 Task: Create a due date automation trigger when advanced on, on the wednesday of the week before a card is due add fields without custom fields "Resume" completed at 11:00 AM.
Action: Mouse moved to (963, 75)
Screenshot: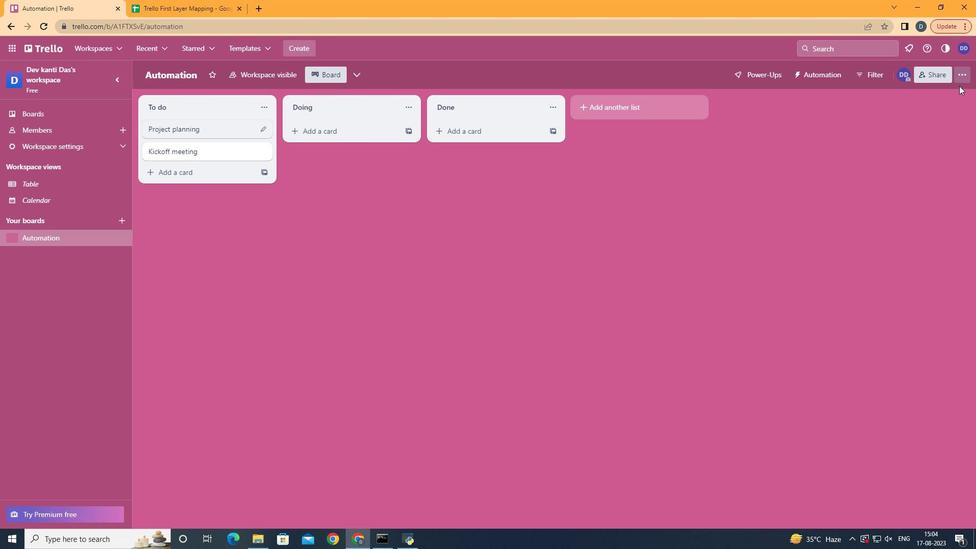 
Action: Mouse pressed left at (963, 75)
Screenshot: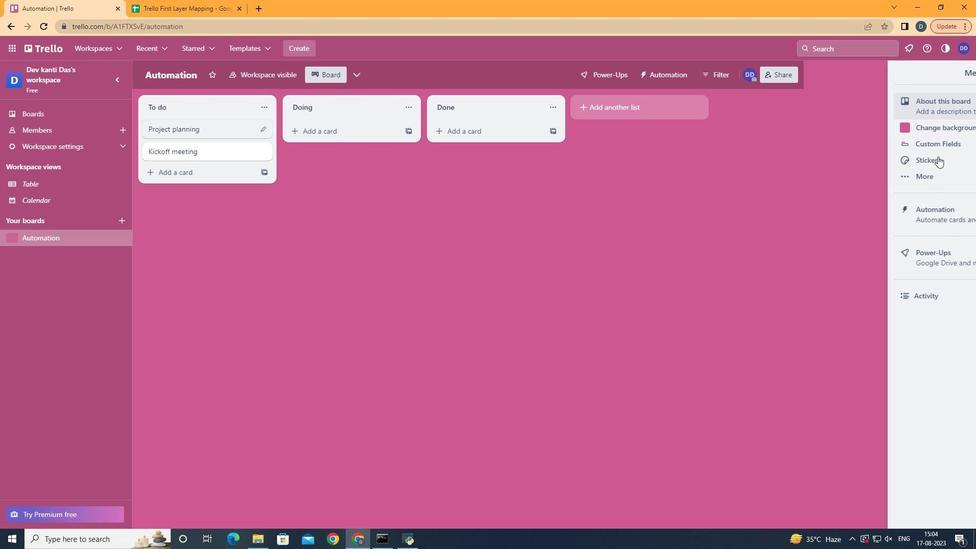 
Action: Mouse moved to (908, 215)
Screenshot: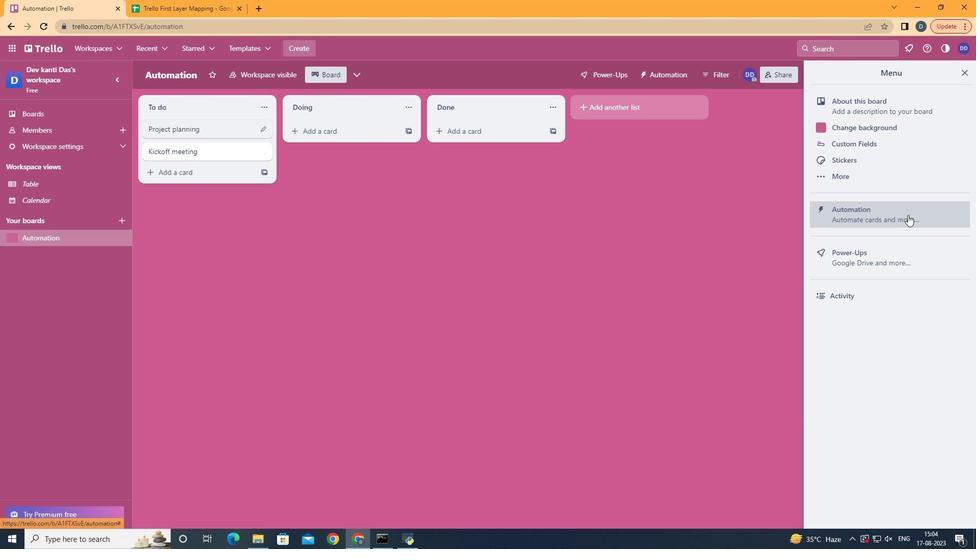 
Action: Mouse pressed left at (908, 215)
Screenshot: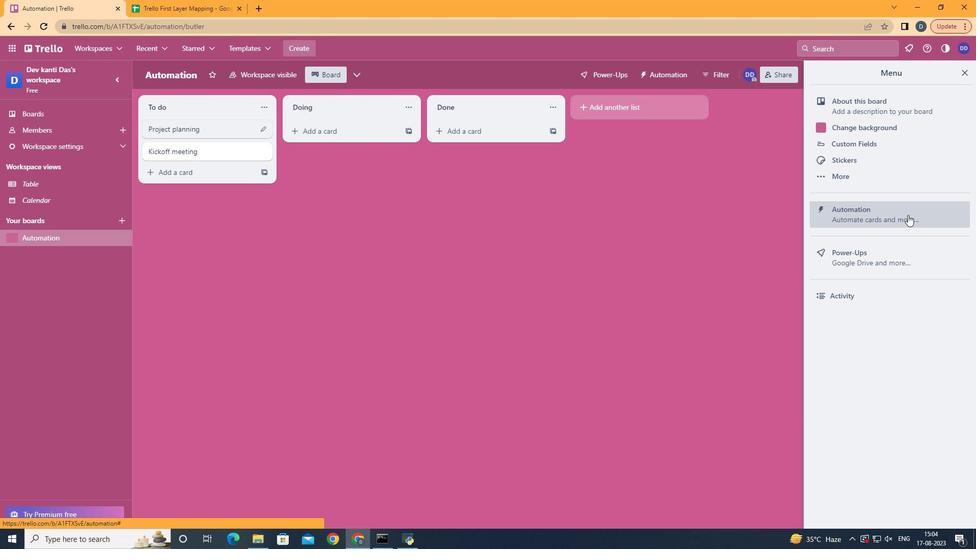 
Action: Mouse moved to (157, 208)
Screenshot: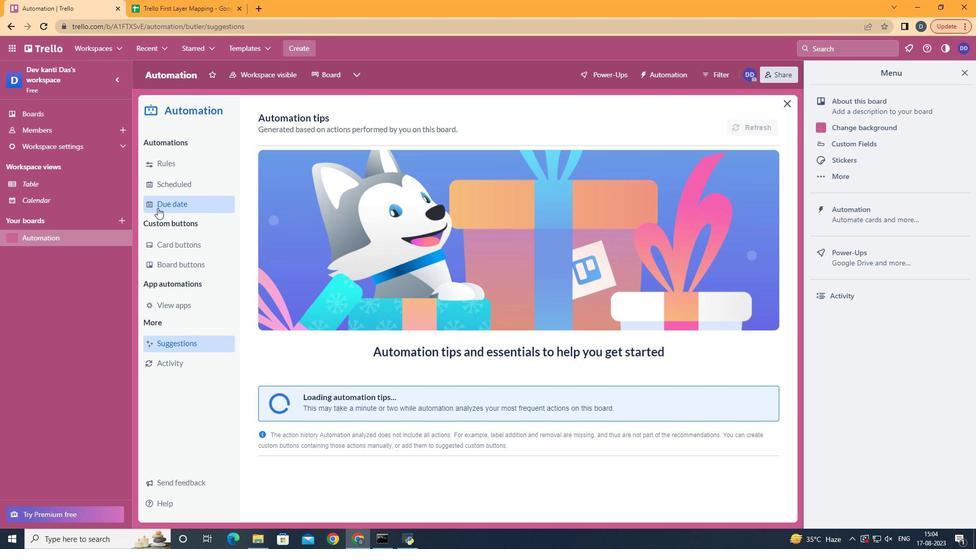 
Action: Mouse pressed left at (157, 208)
Screenshot: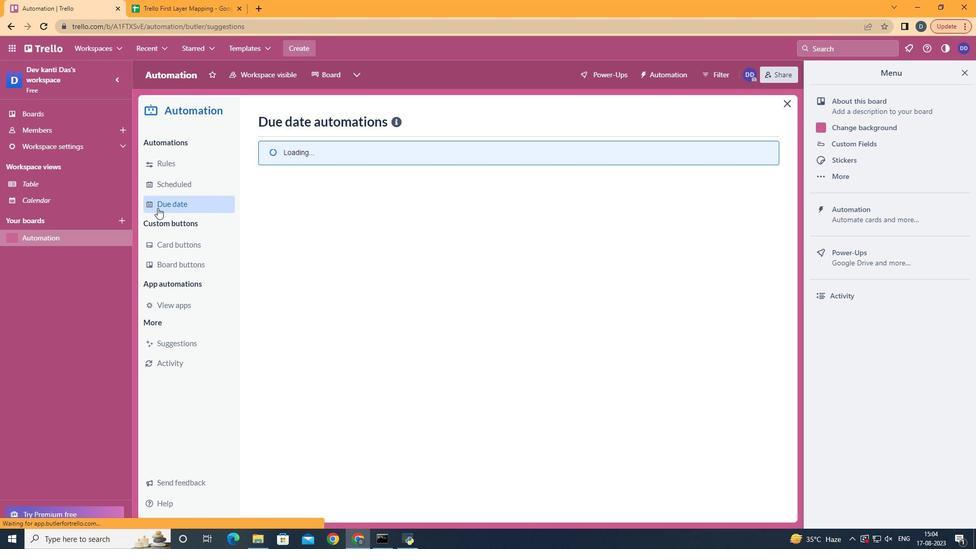 
Action: Mouse moved to (721, 119)
Screenshot: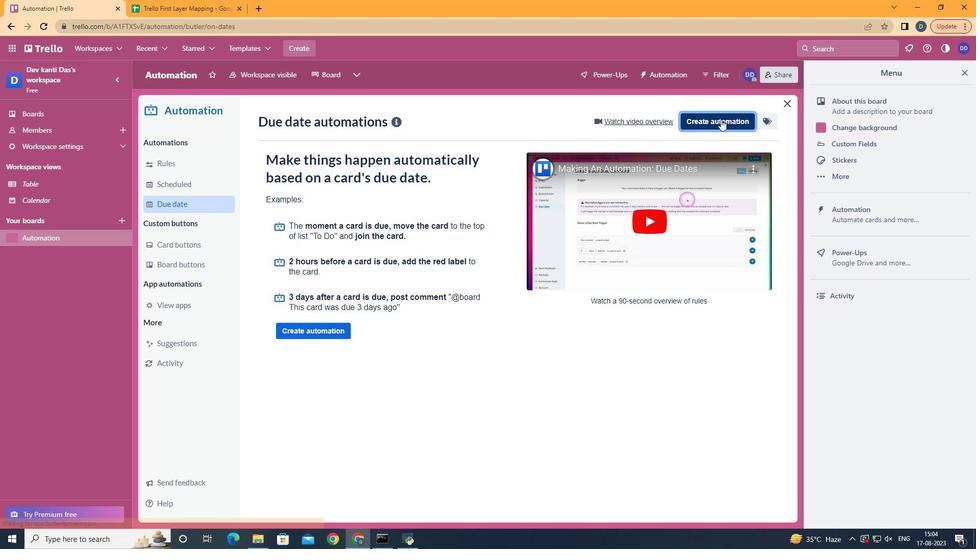 
Action: Mouse pressed left at (721, 119)
Screenshot: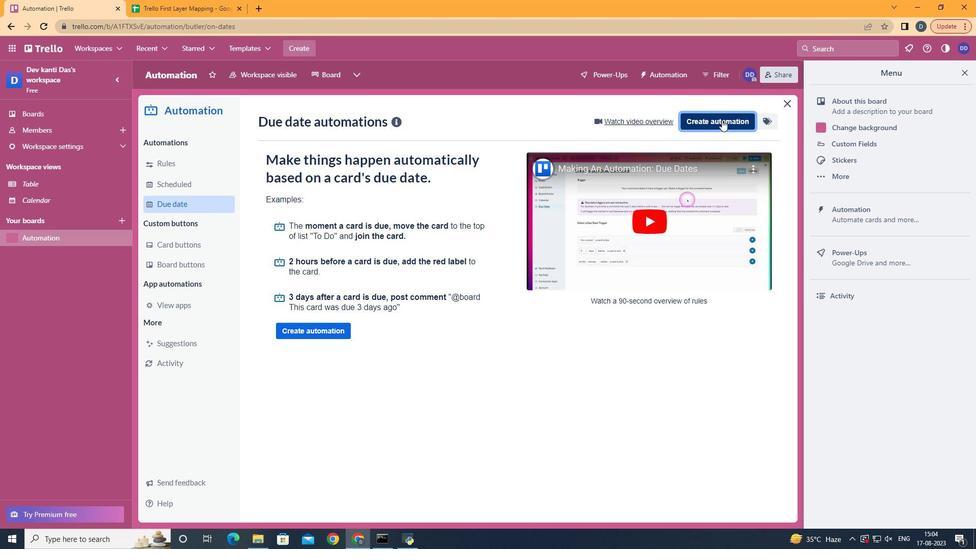 
Action: Mouse moved to (521, 218)
Screenshot: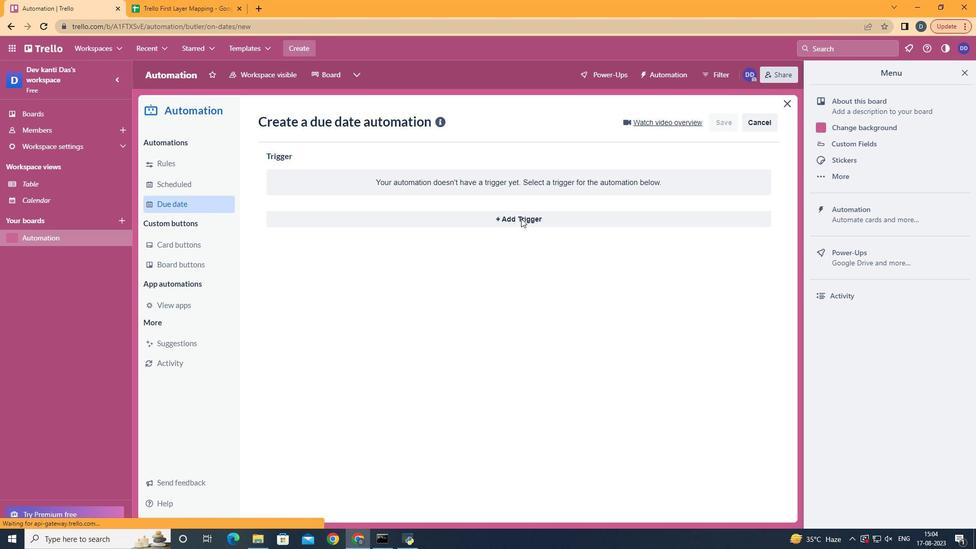 
Action: Mouse pressed left at (521, 218)
Screenshot: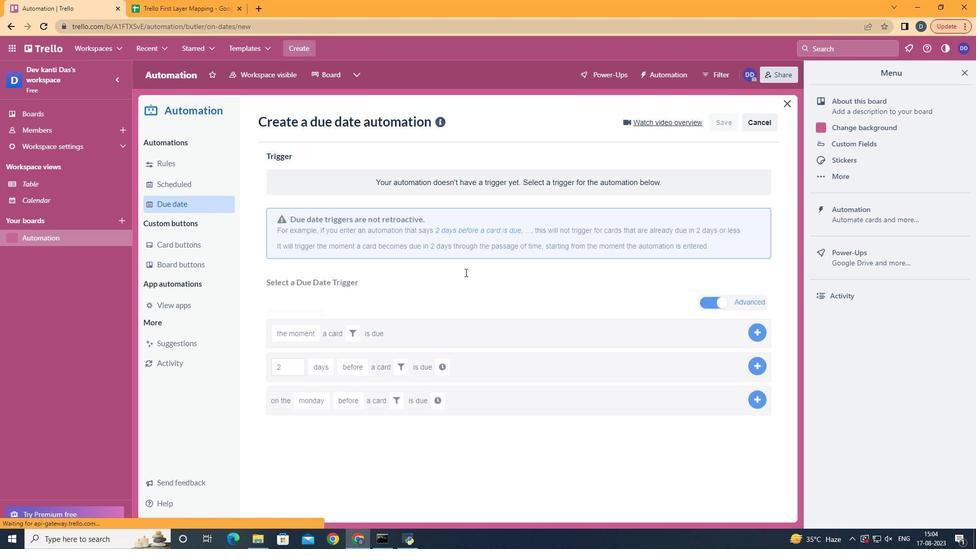 
Action: Mouse moved to (330, 303)
Screenshot: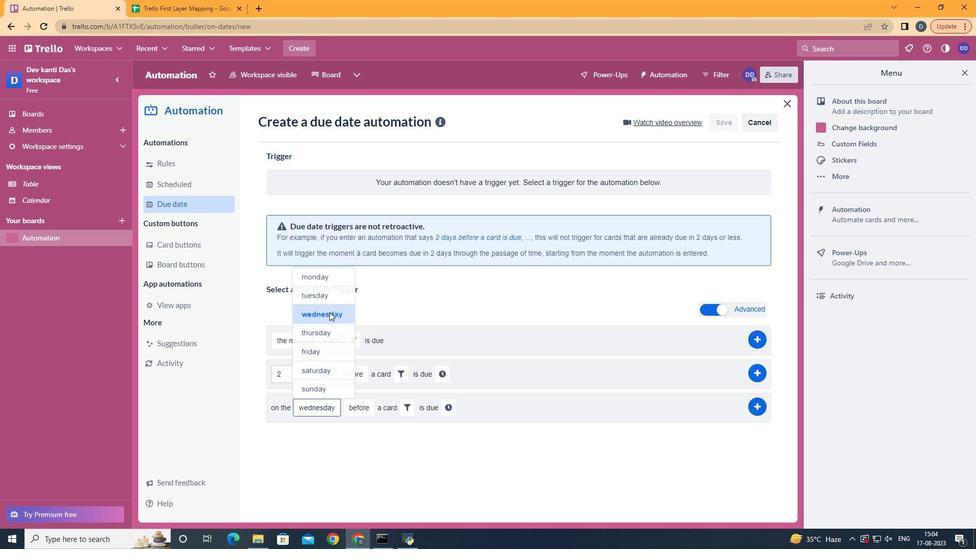 
Action: Mouse pressed left at (330, 303)
Screenshot: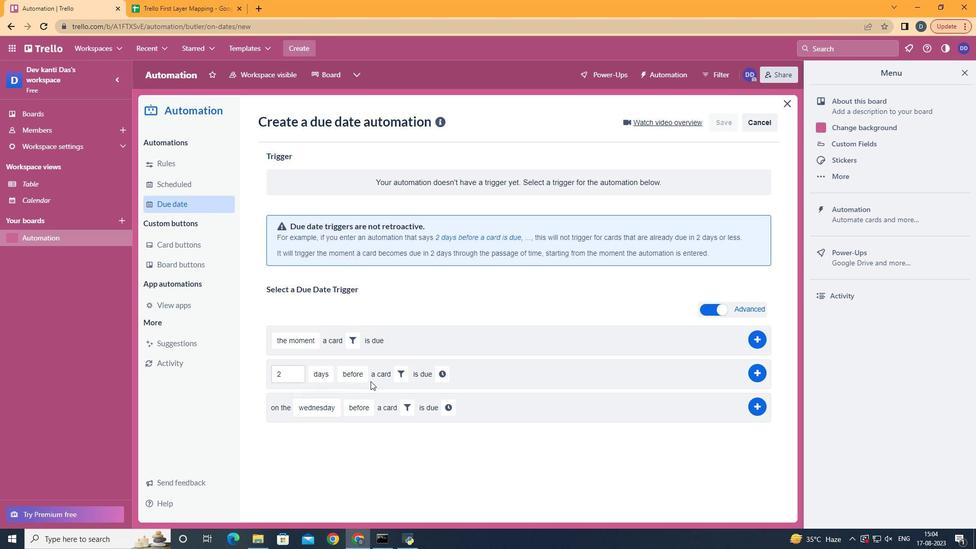 
Action: Mouse moved to (365, 488)
Screenshot: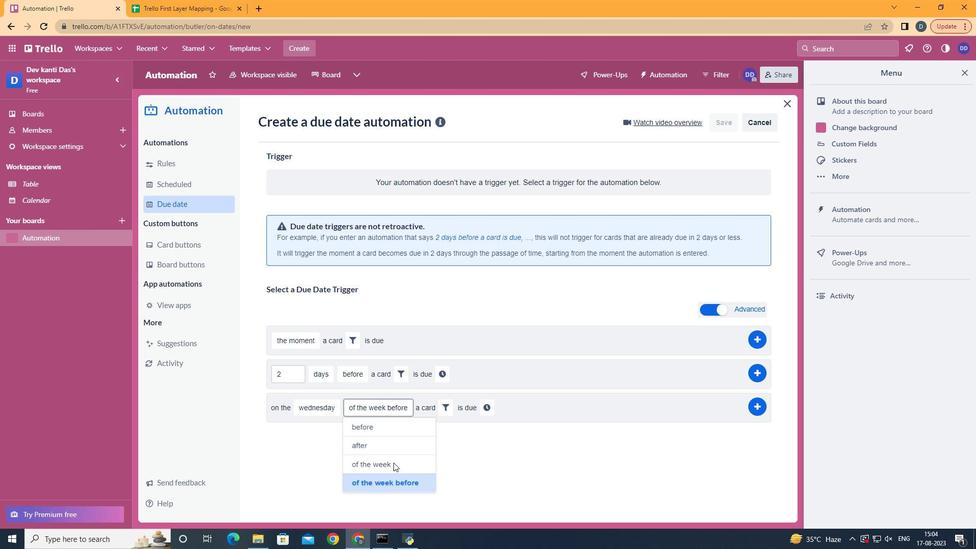 
Action: Mouse pressed left at (365, 488)
Screenshot: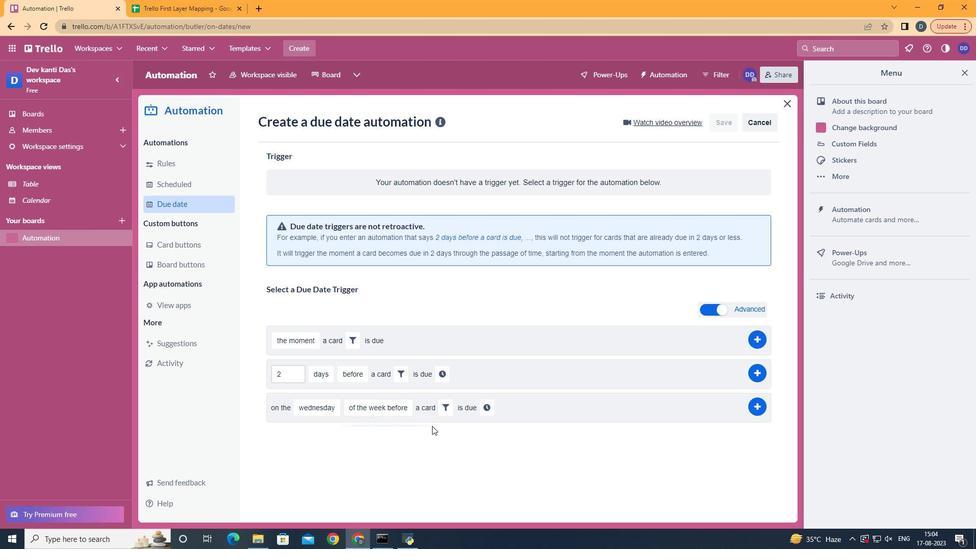 
Action: Mouse moved to (439, 416)
Screenshot: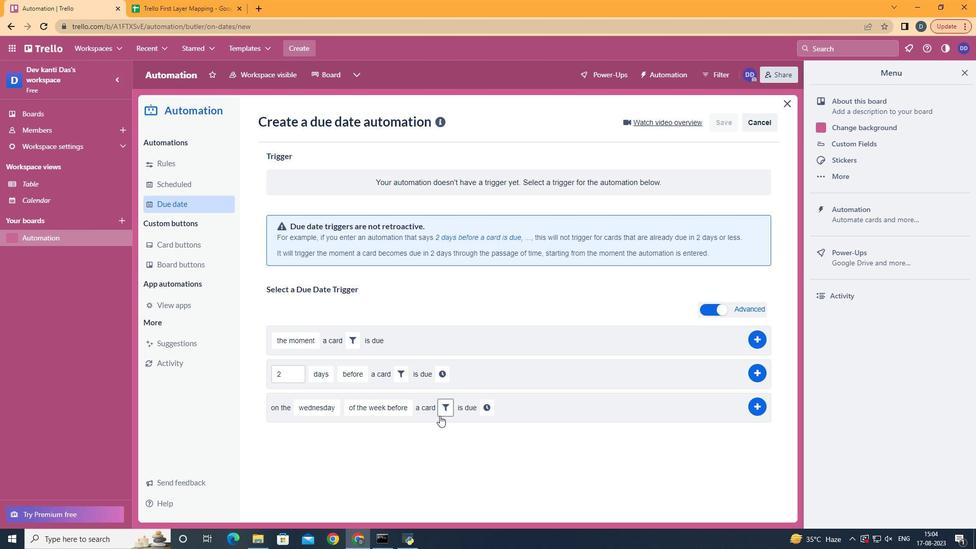 
Action: Mouse pressed left at (439, 416)
Screenshot: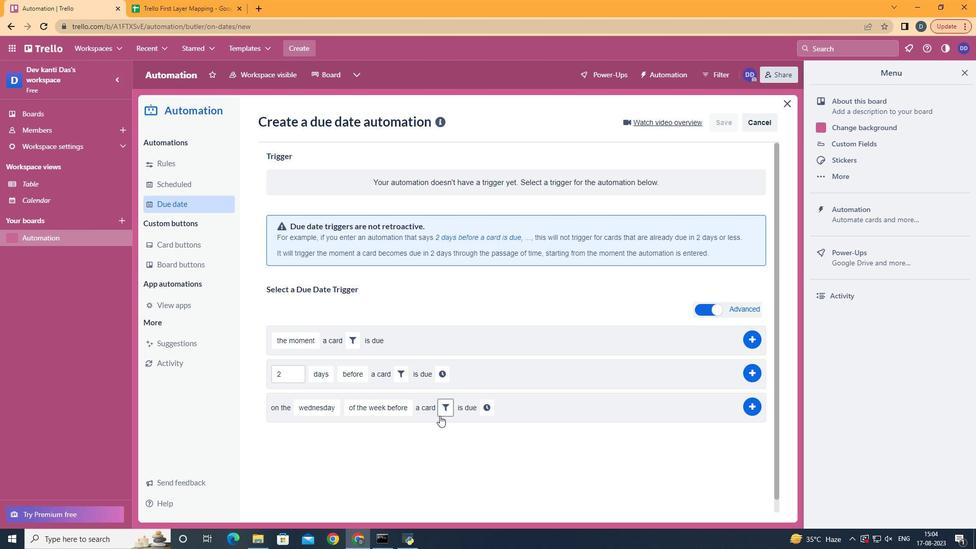 
Action: Mouse moved to (618, 437)
Screenshot: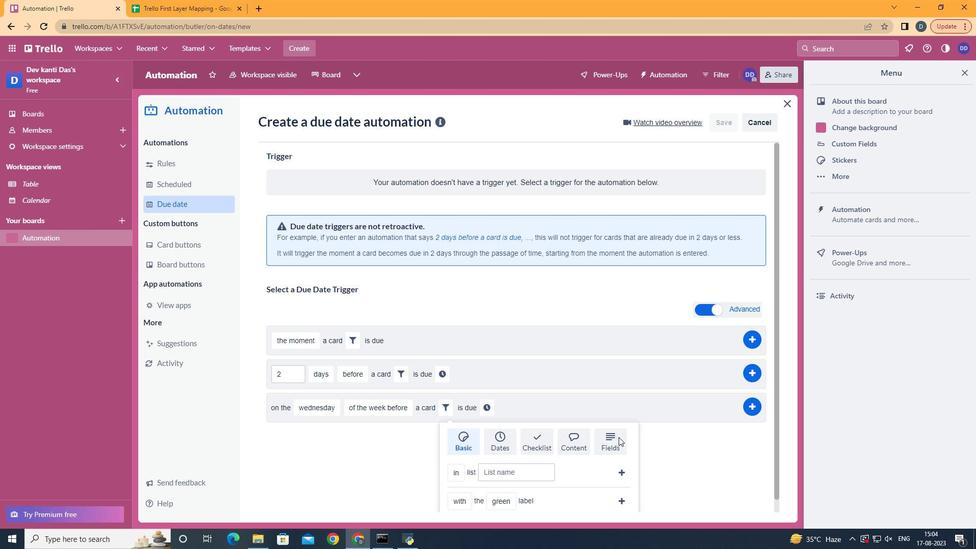 
Action: Mouse pressed left at (618, 437)
Screenshot: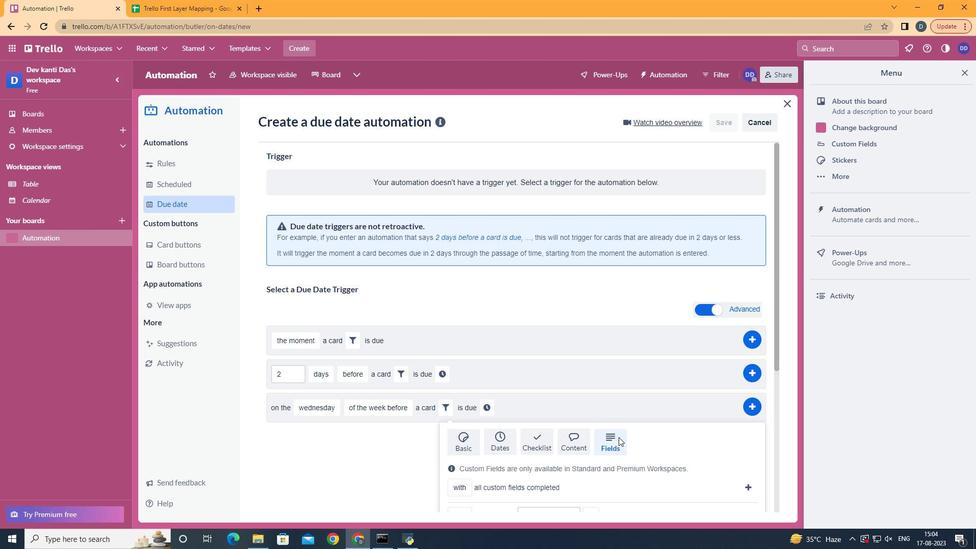 
Action: Mouse scrolled (618, 436) with delta (0, 0)
Screenshot: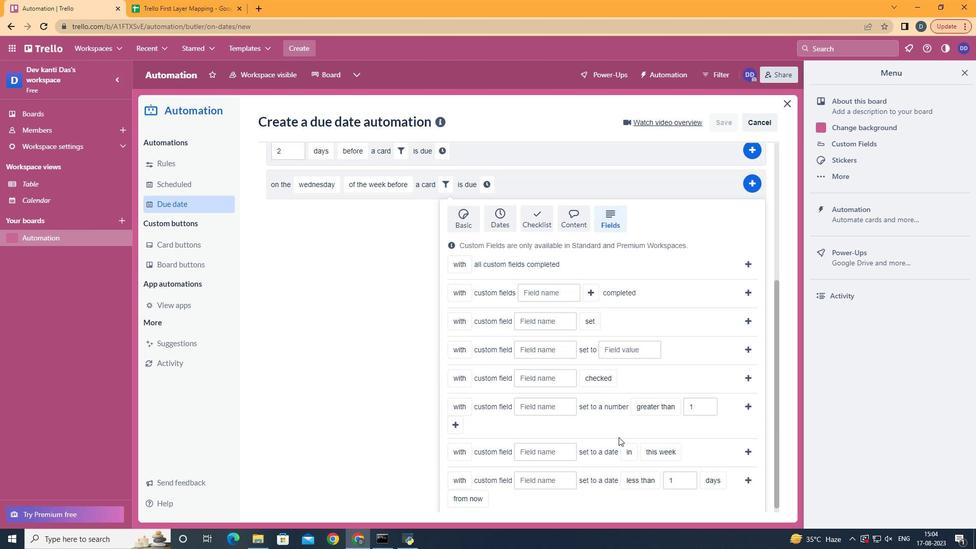 
Action: Mouse scrolled (618, 436) with delta (0, 0)
Screenshot: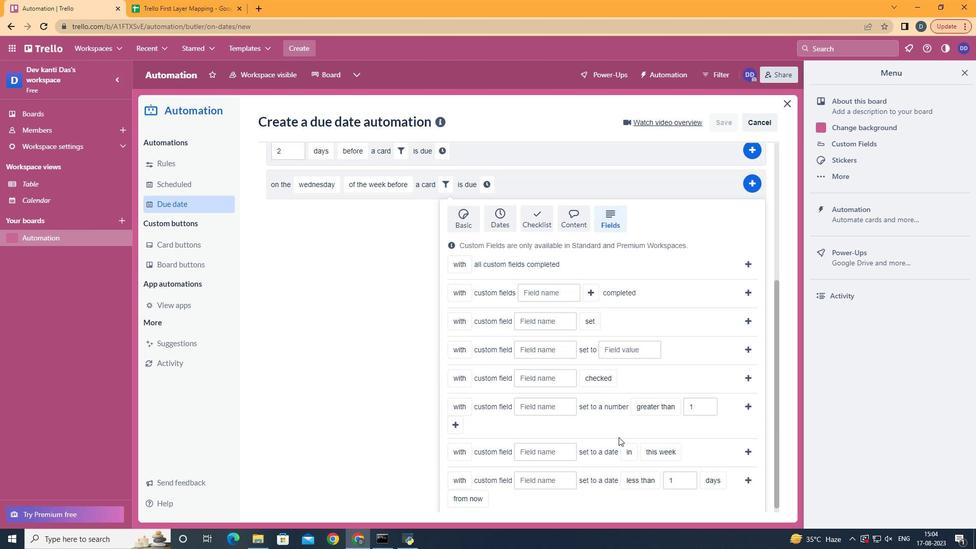 
Action: Mouse scrolled (618, 436) with delta (0, 0)
Screenshot: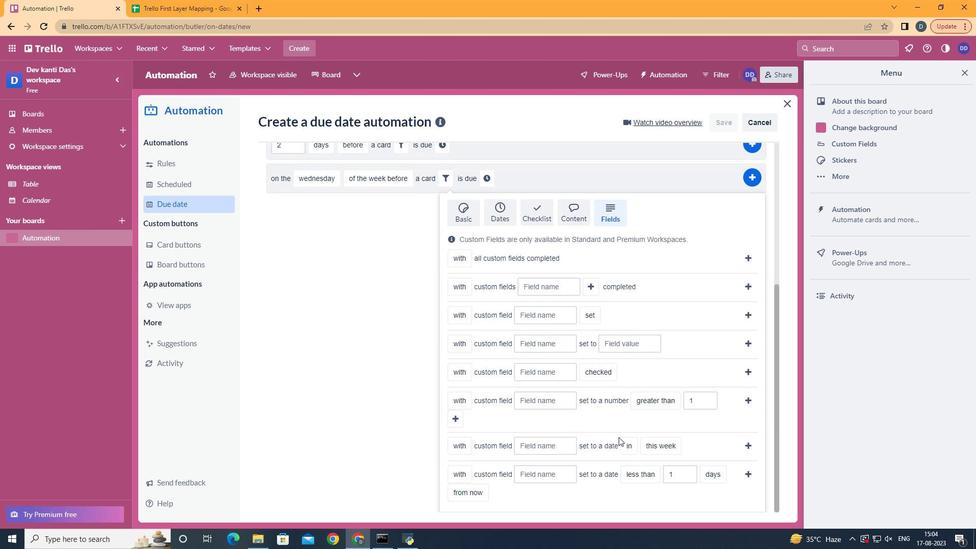 
Action: Mouse scrolled (618, 436) with delta (0, 0)
Screenshot: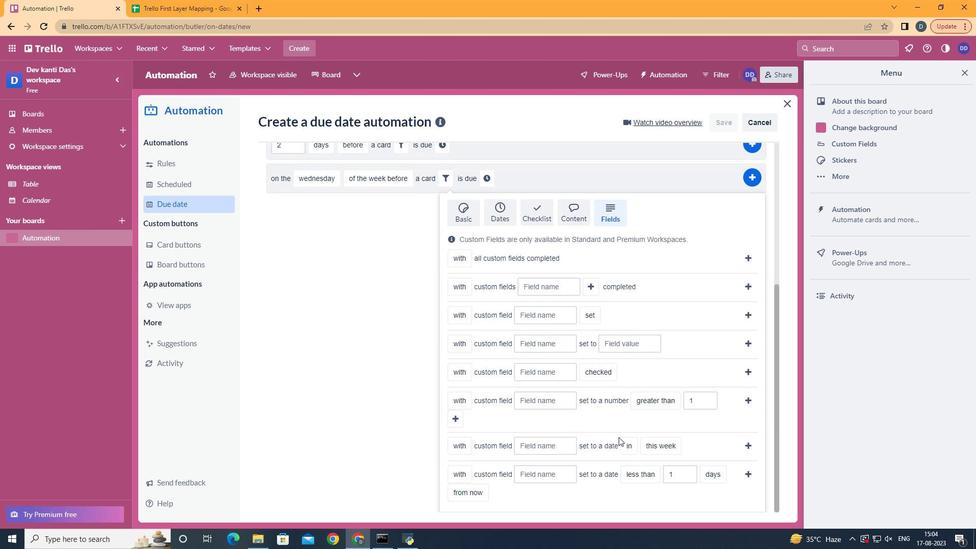 
Action: Mouse scrolled (618, 436) with delta (0, 0)
Screenshot: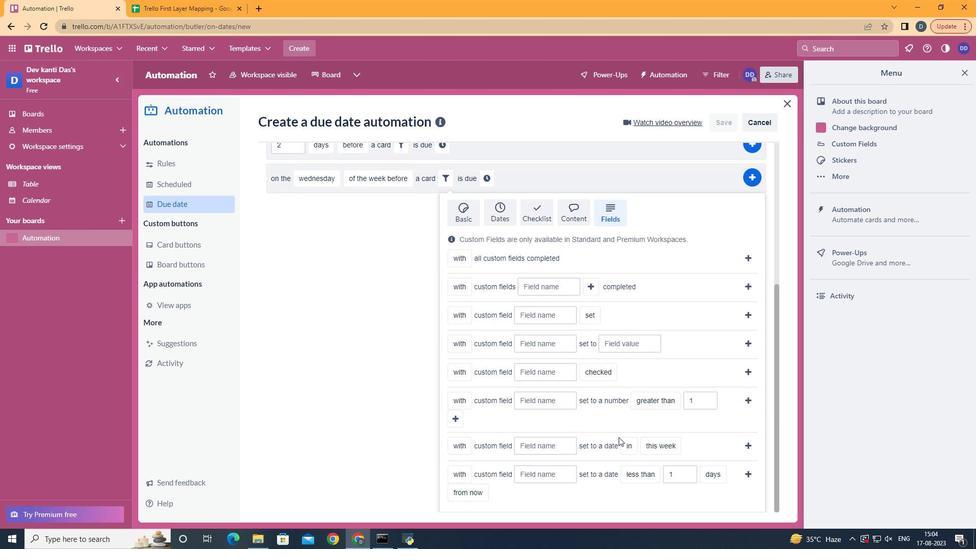 
Action: Mouse moved to (475, 332)
Screenshot: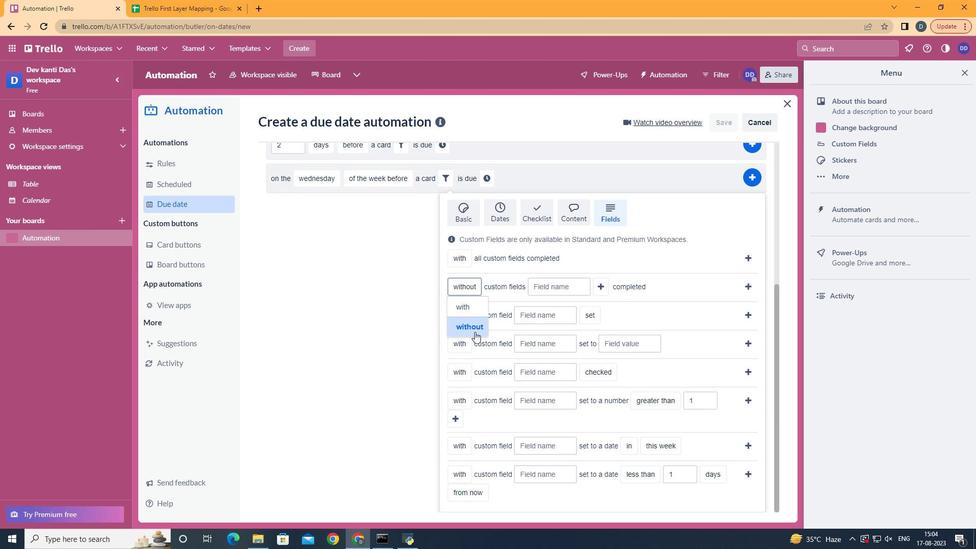 
Action: Mouse pressed left at (475, 332)
Screenshot: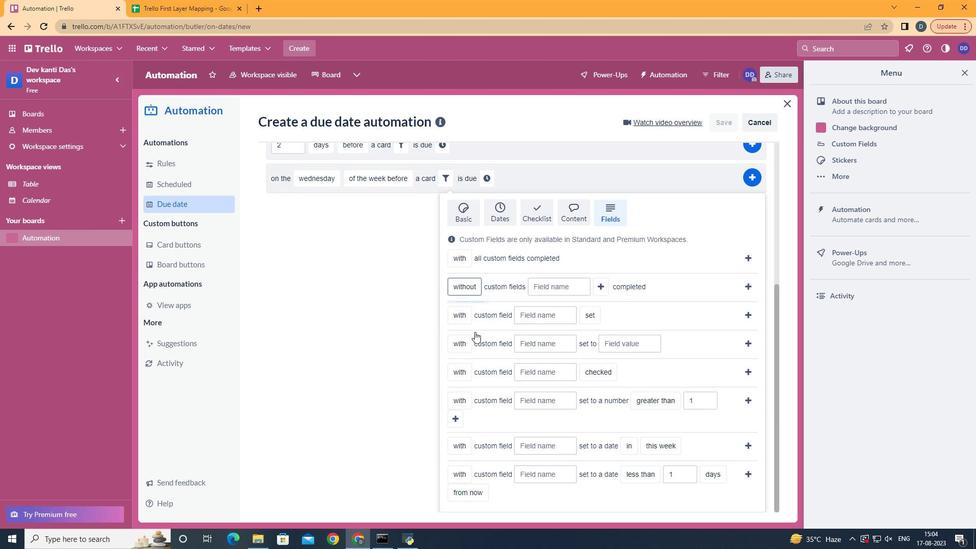 
Action: Mouse moved to (561, 279)
Screenshot: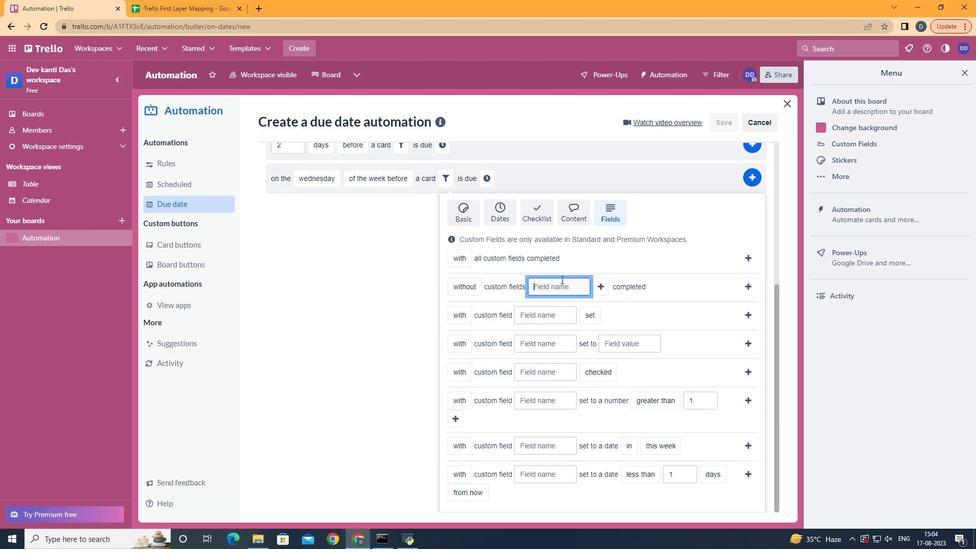 
Action: Mouse pressed left at (561, 279)
Screenshot: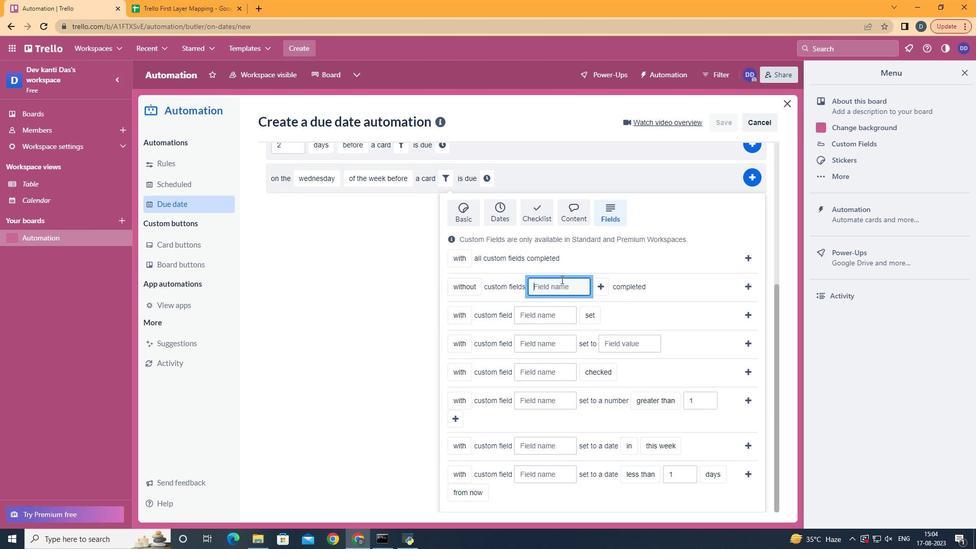 
Action: Mouse moved to (566, 285)
Screenshot: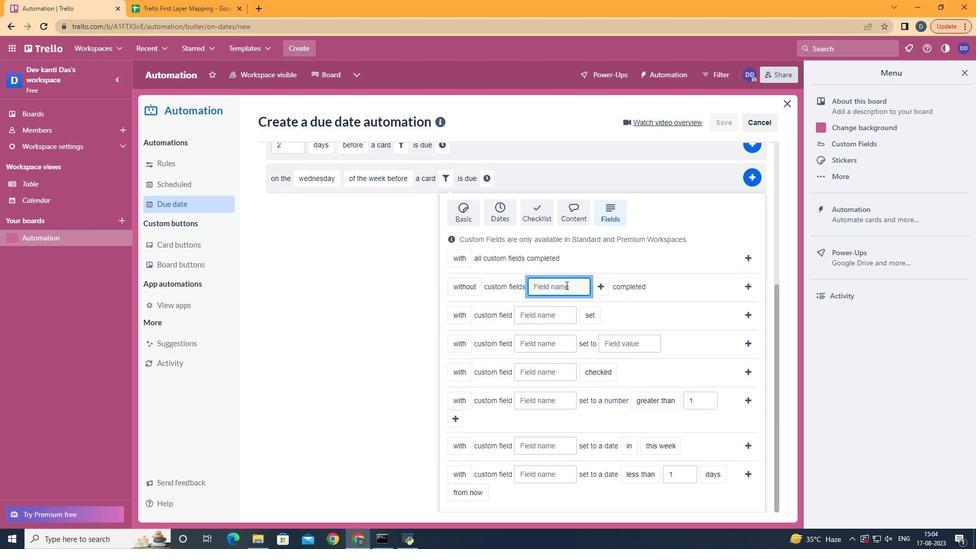 
Action: Key pressed <Key.shift>Resume
Screenshot: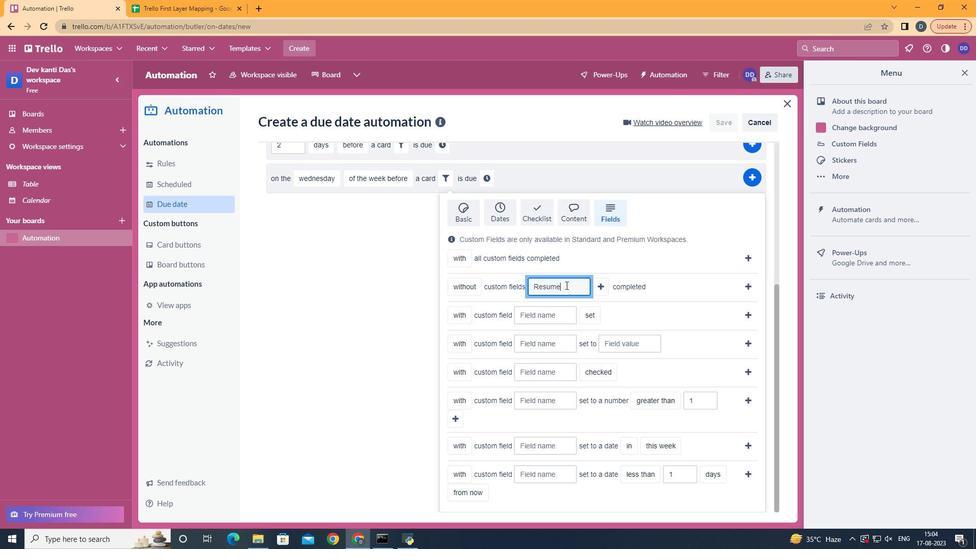 
Action: Mouse moved to (743, 284)
Screenshot: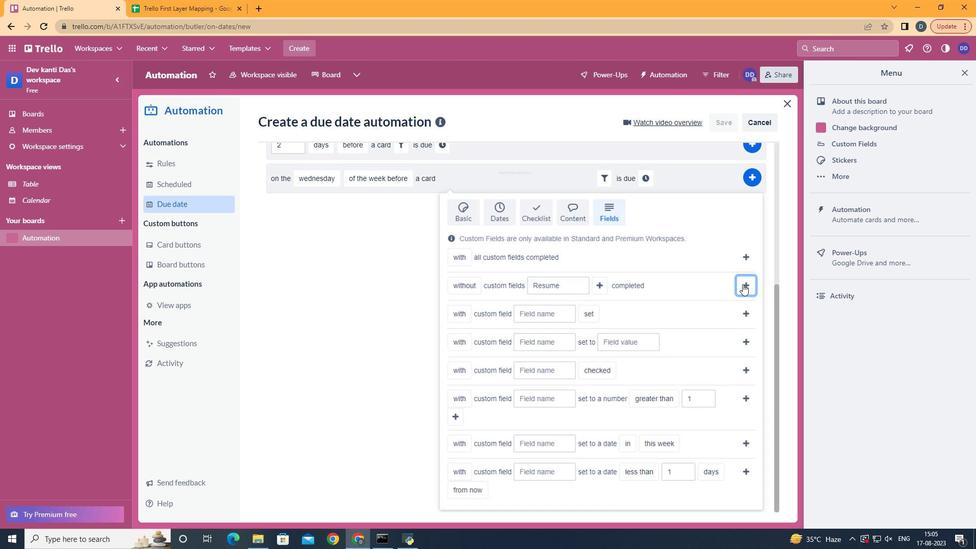 
Action: Mouse pressed left at (743, 284)
Screenshot: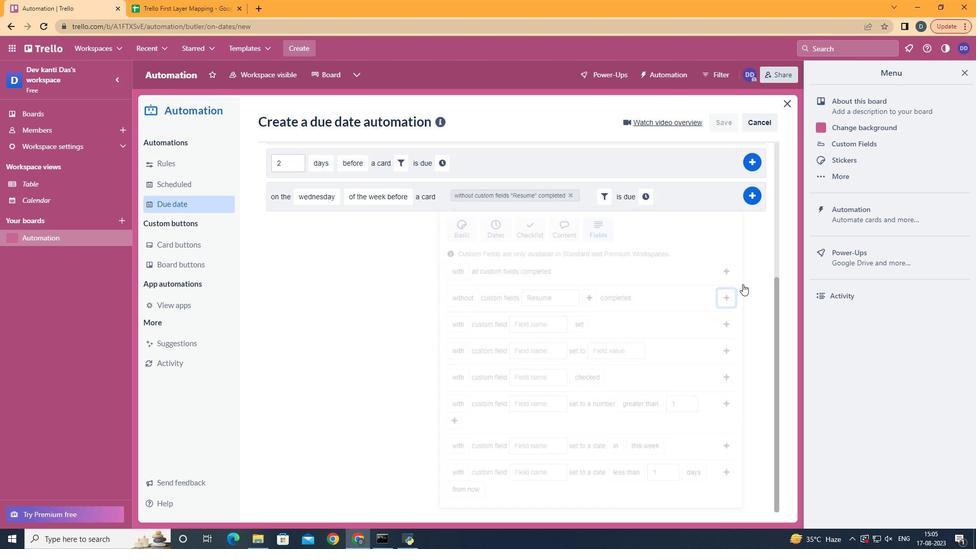 
Action: Mouse moved to (639, 408)
Screenshot: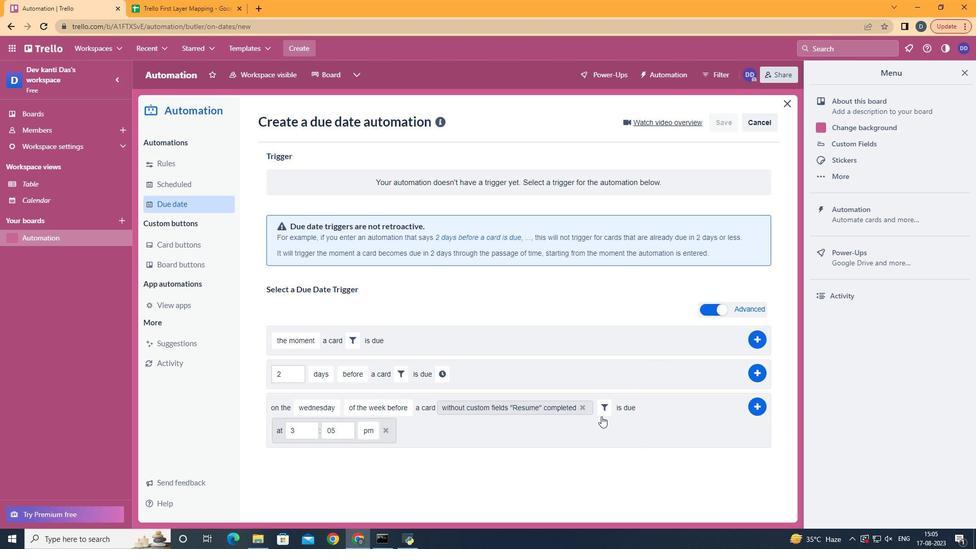 
Action: Mouse pressed left at (639, 408)
Screenshot: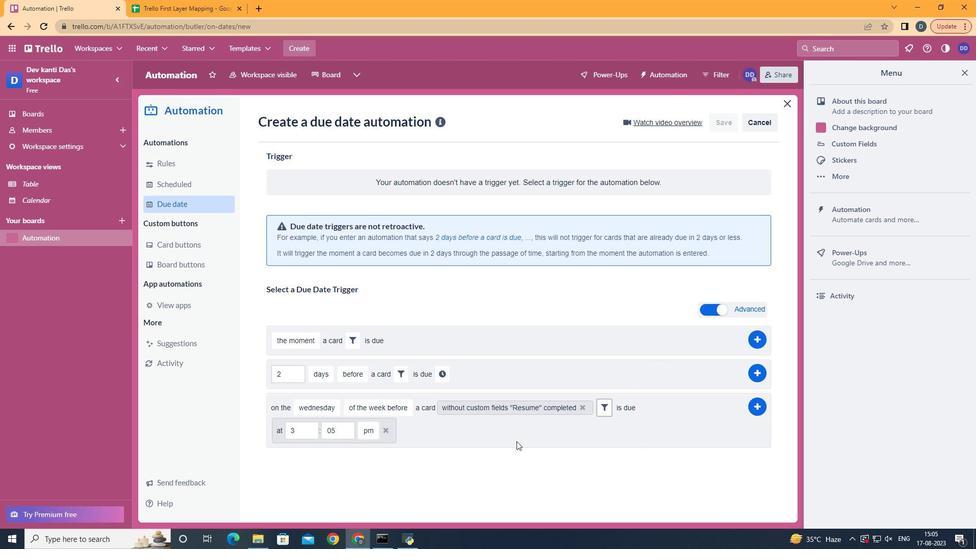 
Action: Mouse moved to (304, 437)
Screenshot: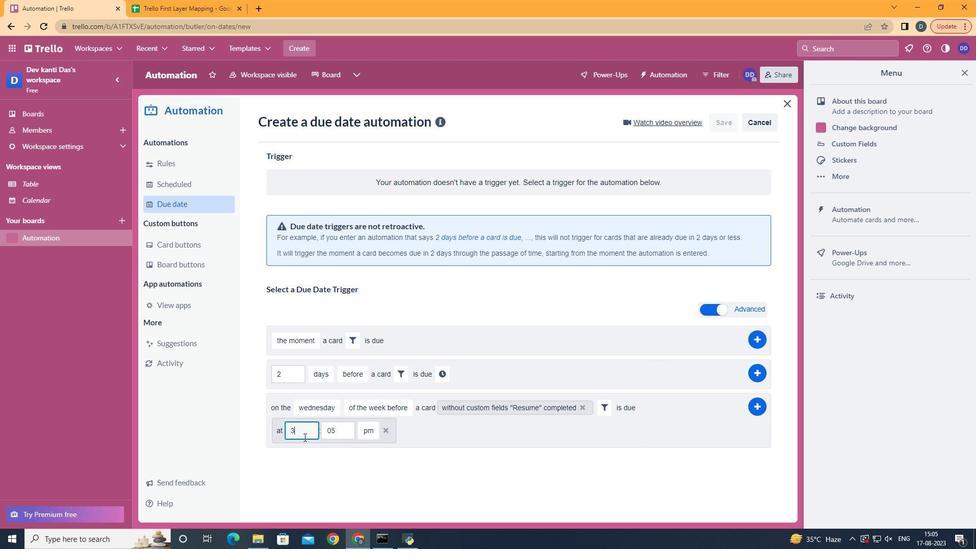 
Action: Mouse pressed left at (304, 437)
Screenshot: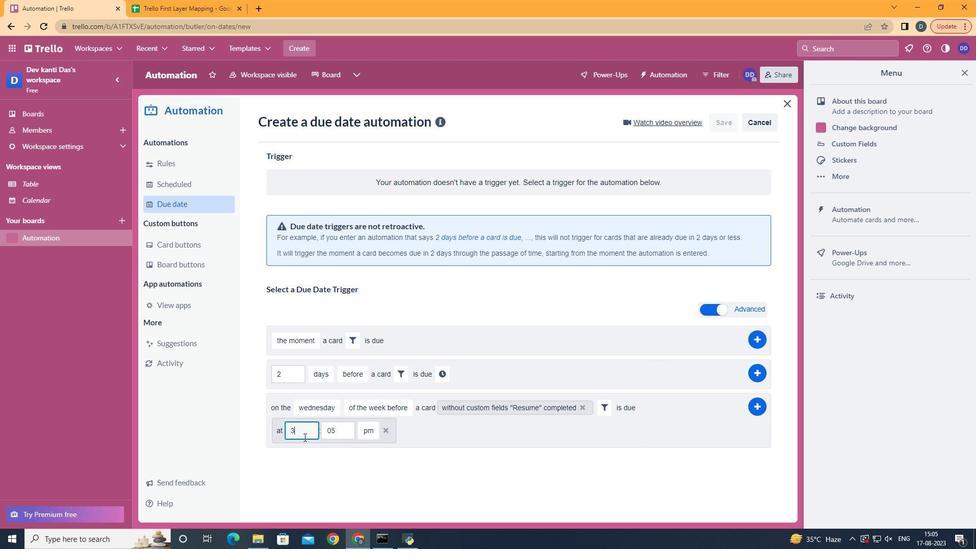 
Action: Key pressed <Key.backspace>11
Screenshot: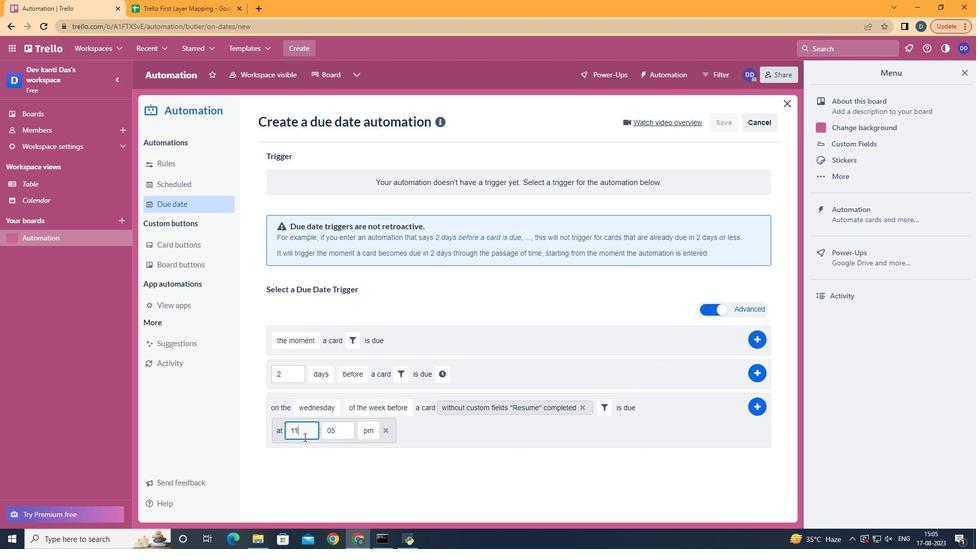 
Action: Mouse moved to (338, 426)
Screenshot: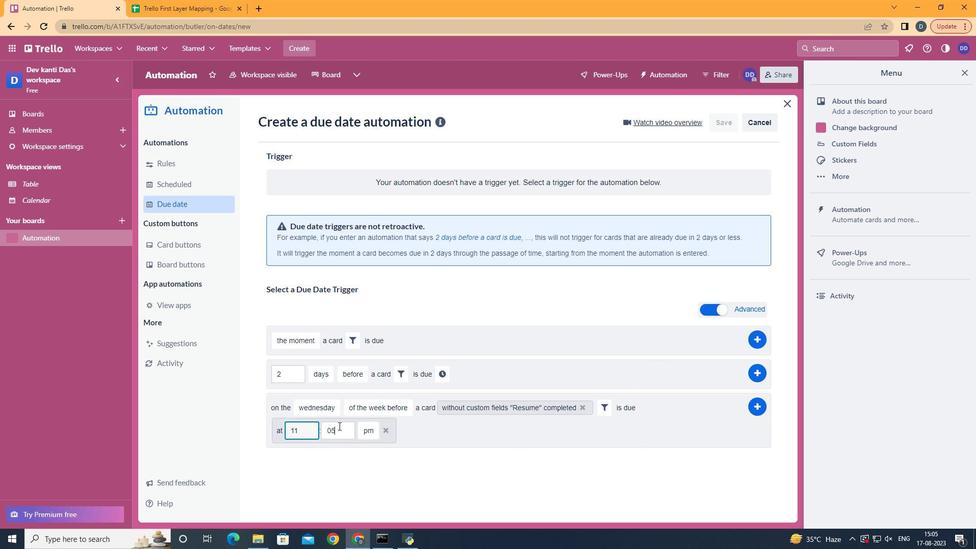 
Action: Mouse pressed left at (338, 426)
Screenshot: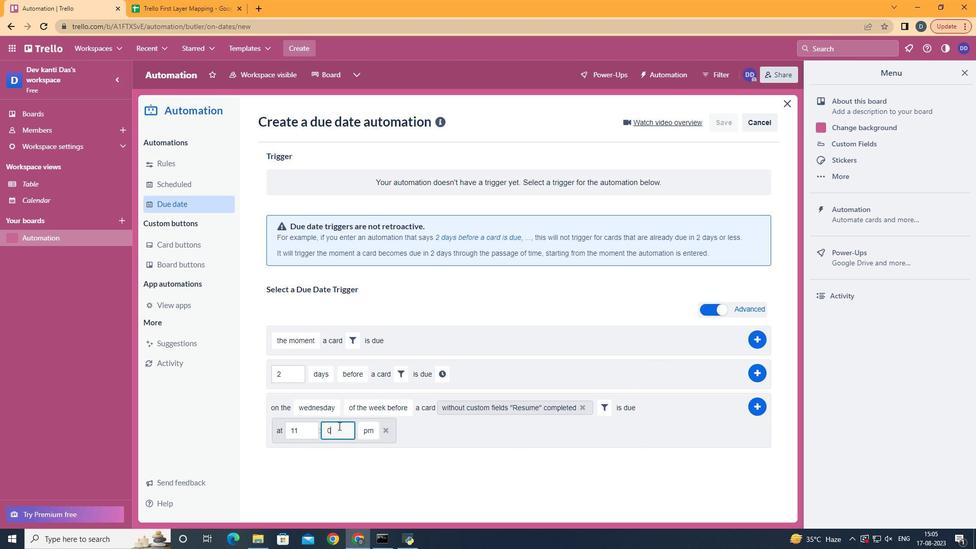 
Action: Key pressed <Key.backspace>0
Screenshot: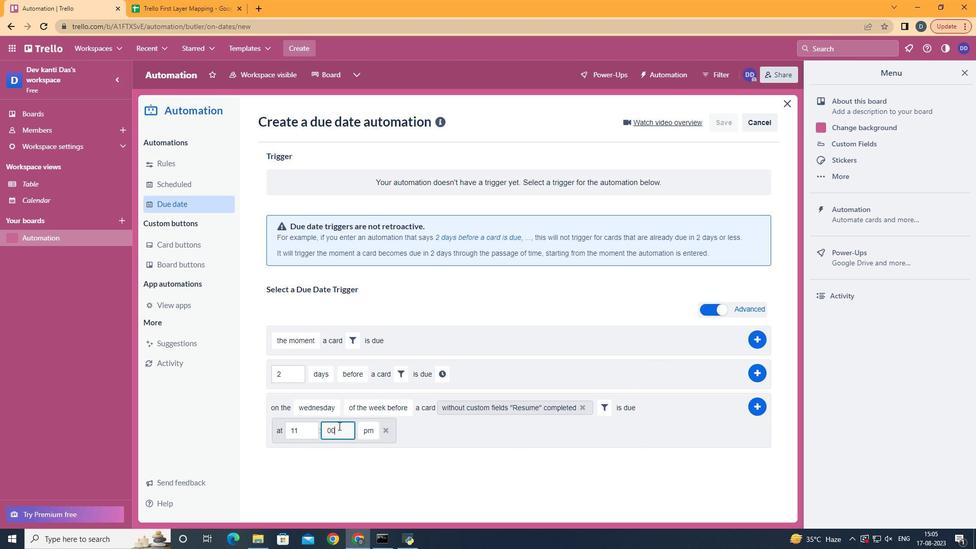 
Action: Mouse moved to (369, 449)
Screenshot: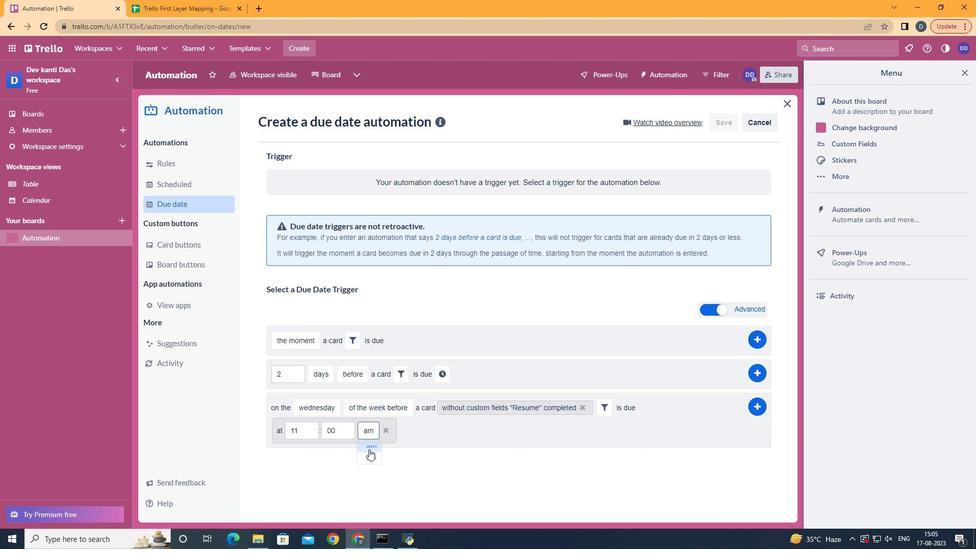 
Action: Mouse pressed left at (369, 449)
Screenshot: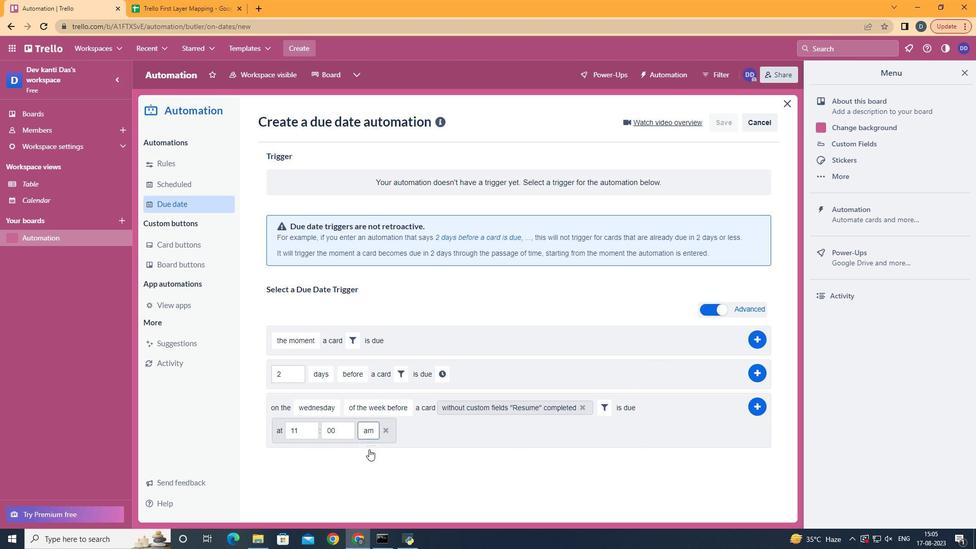 
Action: Mouse moved to (761, 409)
Screenshot: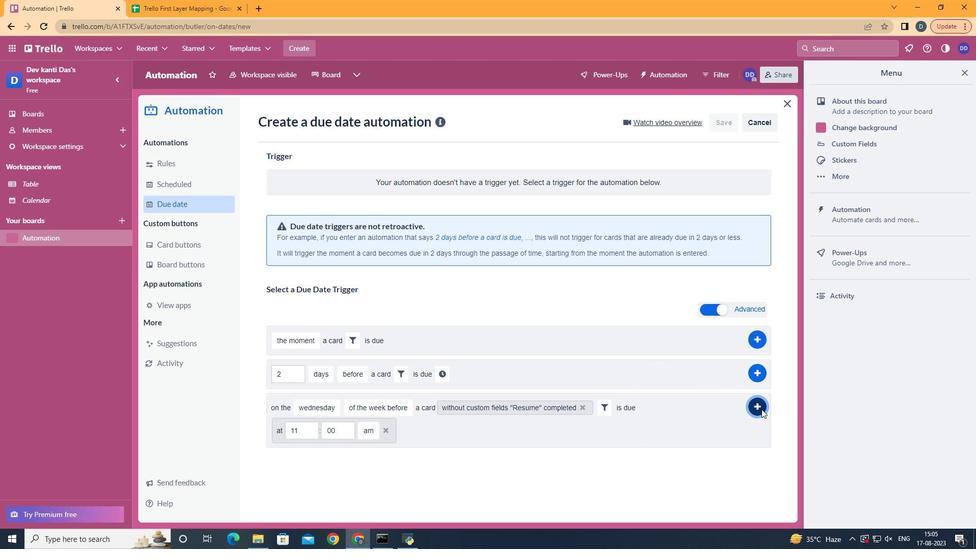 
Action: Mouse pressed left at (761, 409)
Screenshot: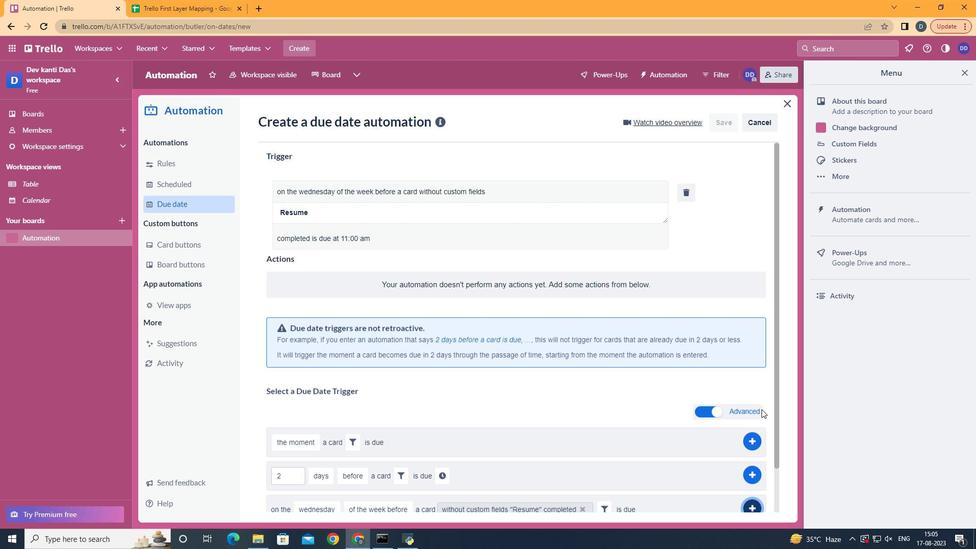 
